 Task: In the  document development.rtfSelect Headings and apply  'Bold' Select the text and align it to the  'Center'. Select the table and apply  All Borders
Action: Mouse moved to (325, 418)
Screenshot: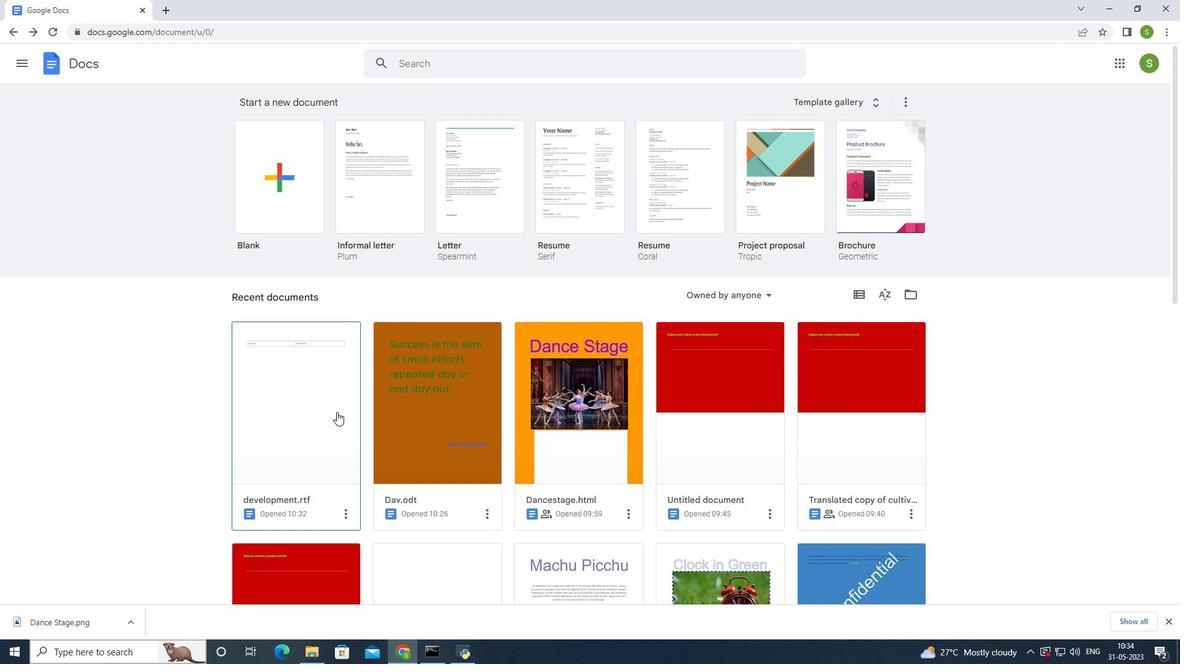 
Action: Mouse pressed left at (325, 418)
Screenshot: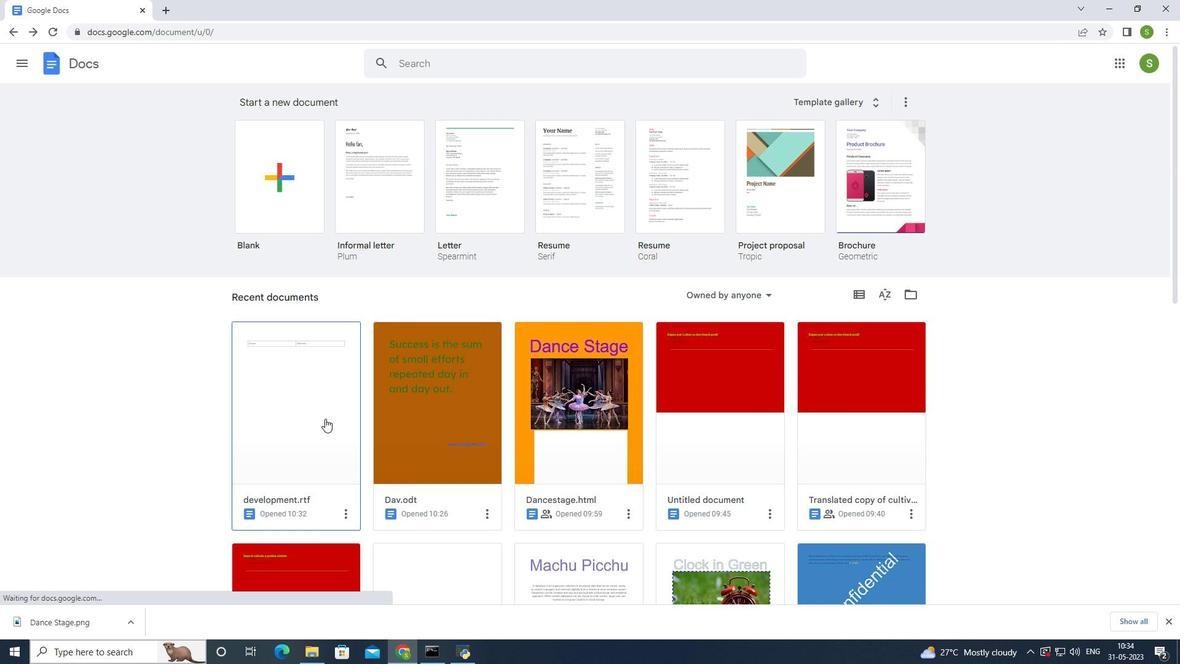 
Action: Mouse moved to (326, 418)
Screenshot: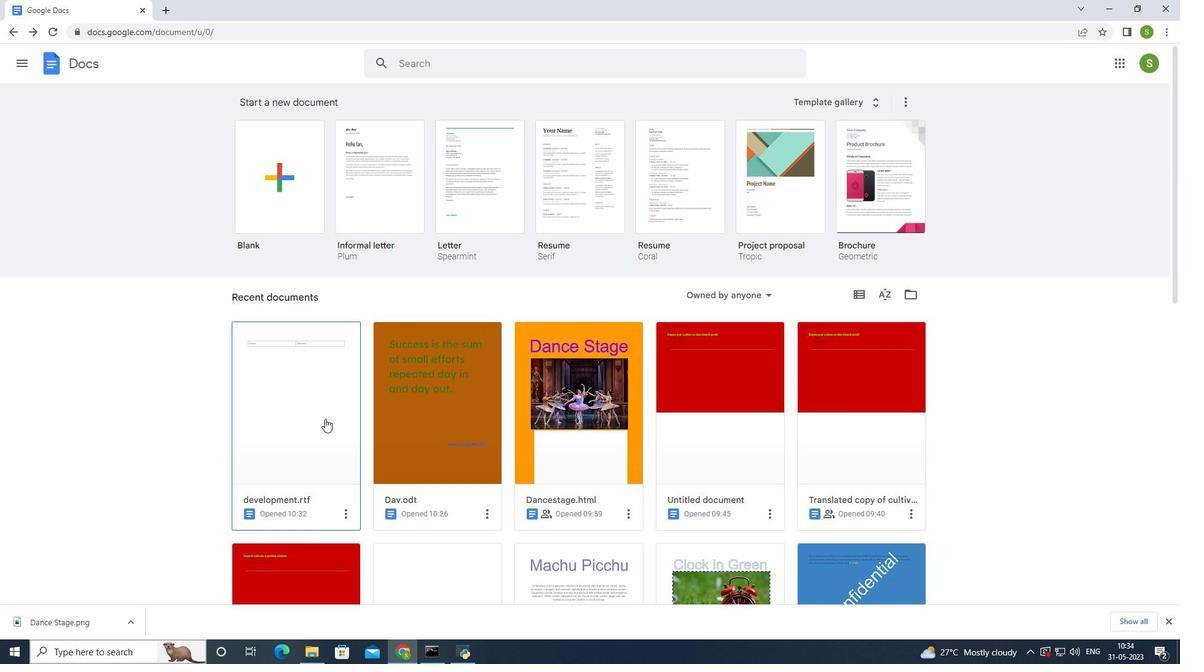 
Action: Mouse pressed left at (326, 418)
Screenshot: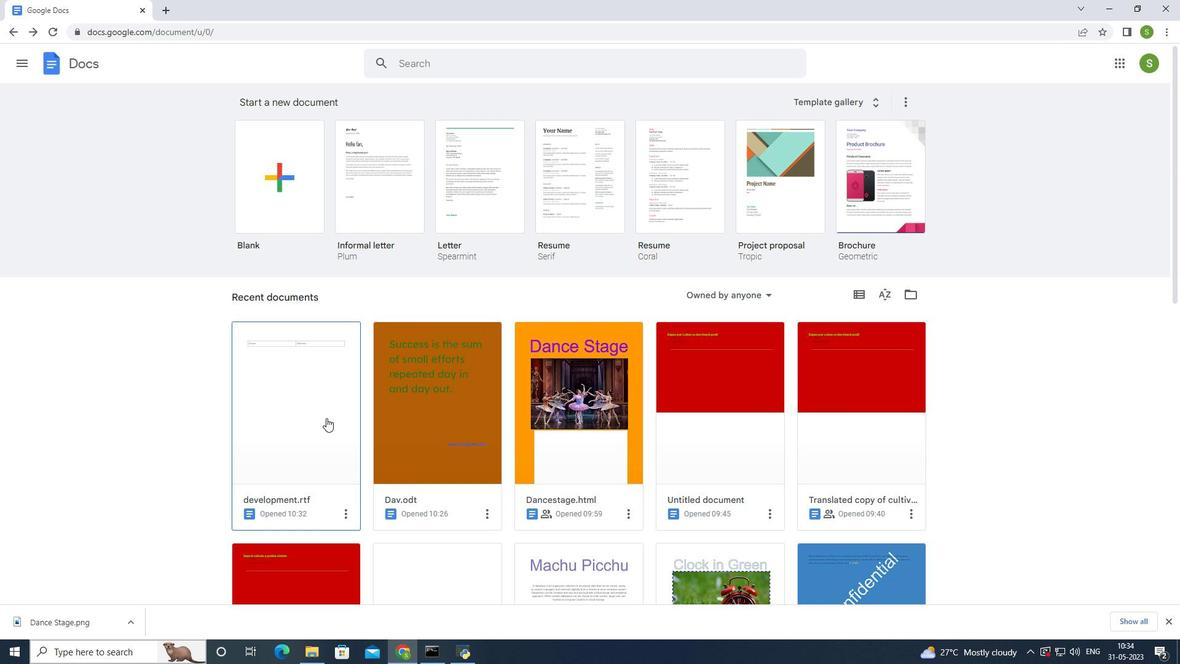 
Action: Mouse moved to (307, 204)
Screenshot: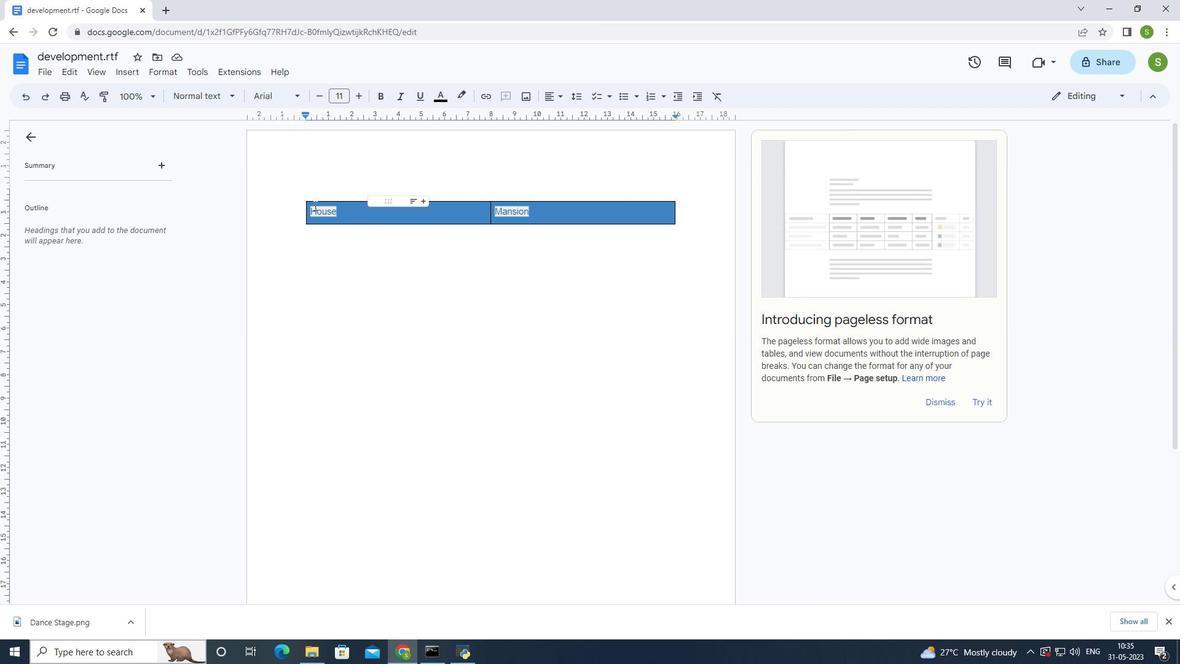 
Action: Mouse pressed left at (307, 204)
Screenshot: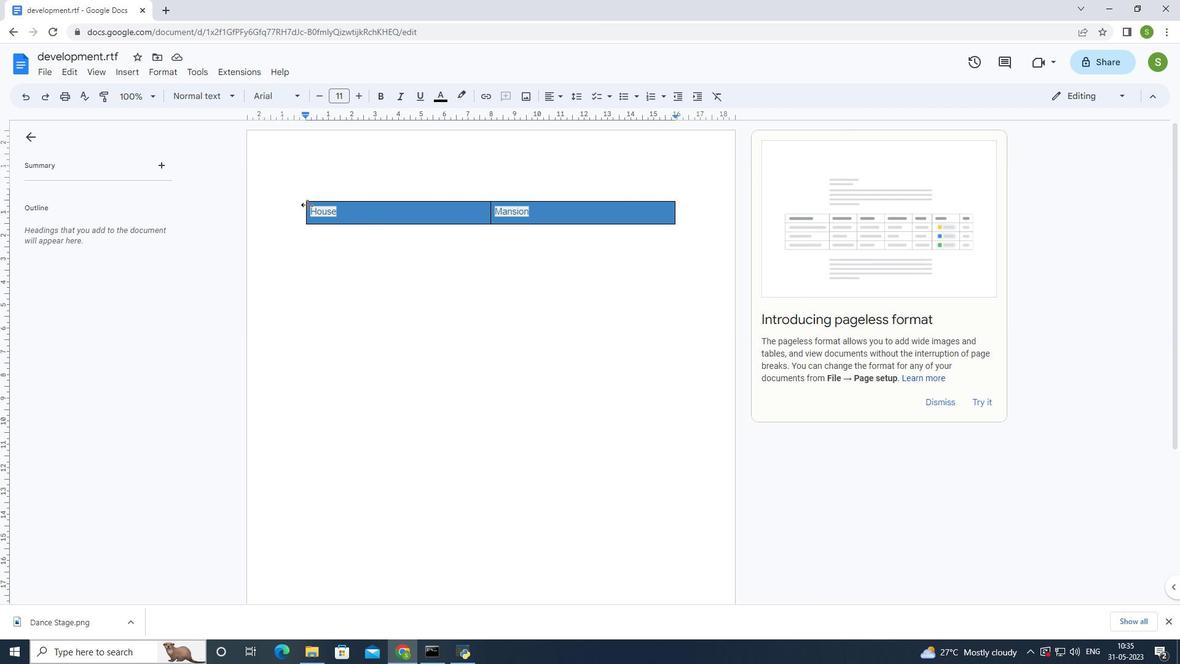 
Action: Mouse moved to (340, 206)
Screenshot: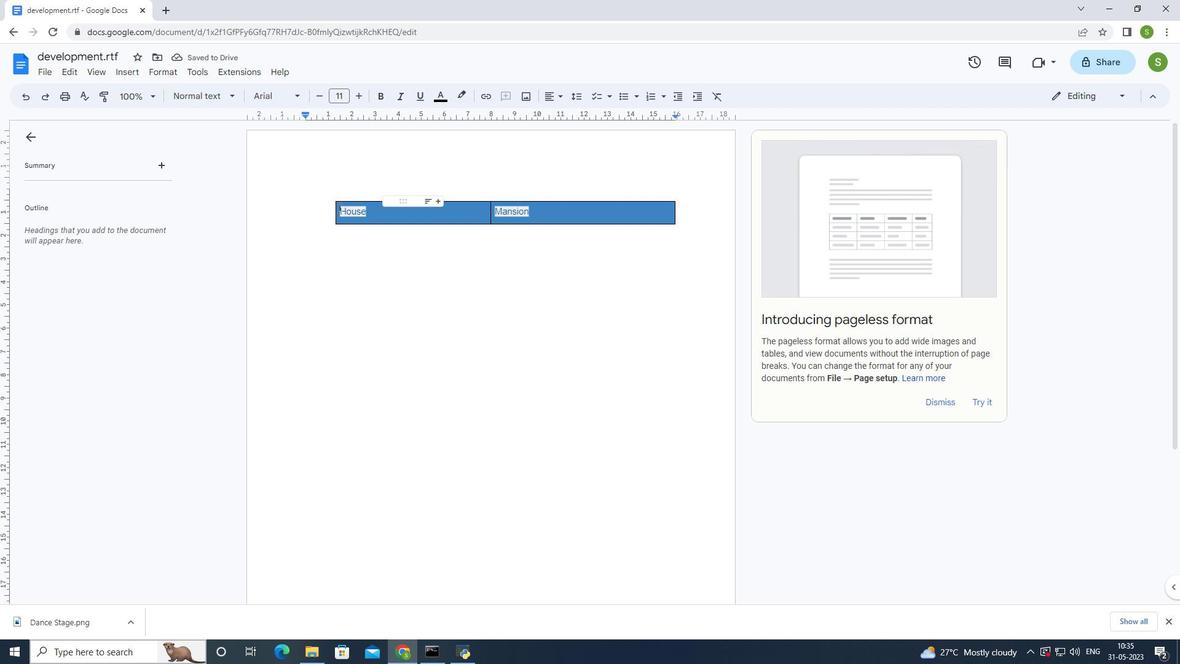 
Action: Mouse pressed left at (340, 206)
Screenshot: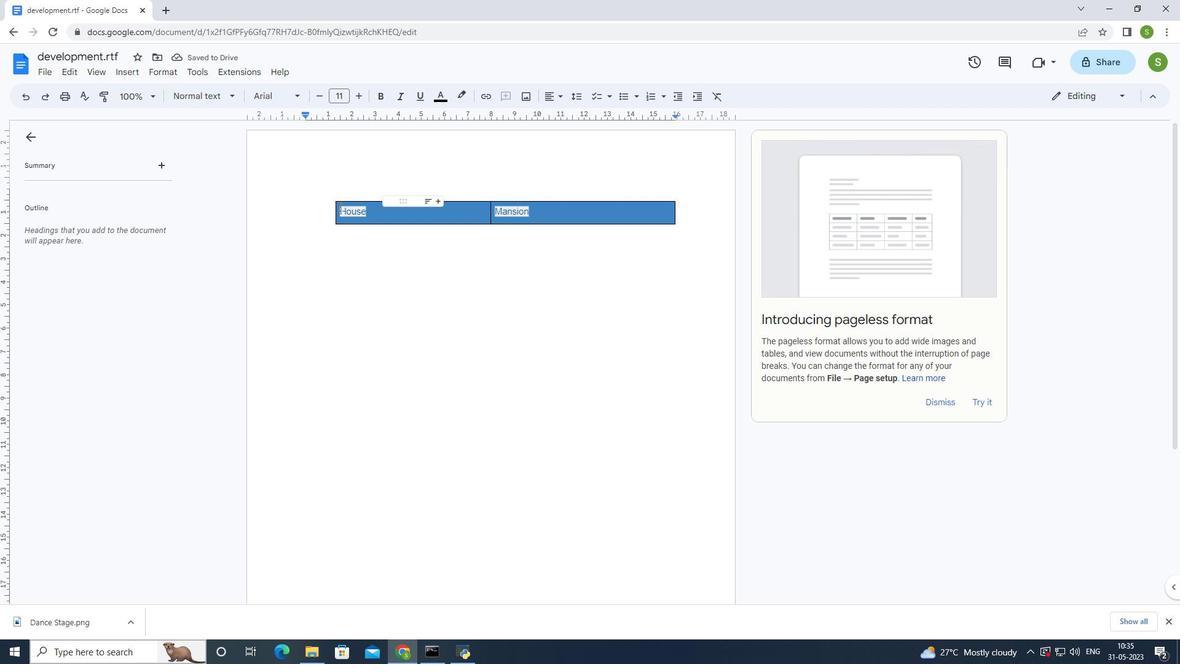 
Action: Mouse moved to (382, 97)
Screenshot: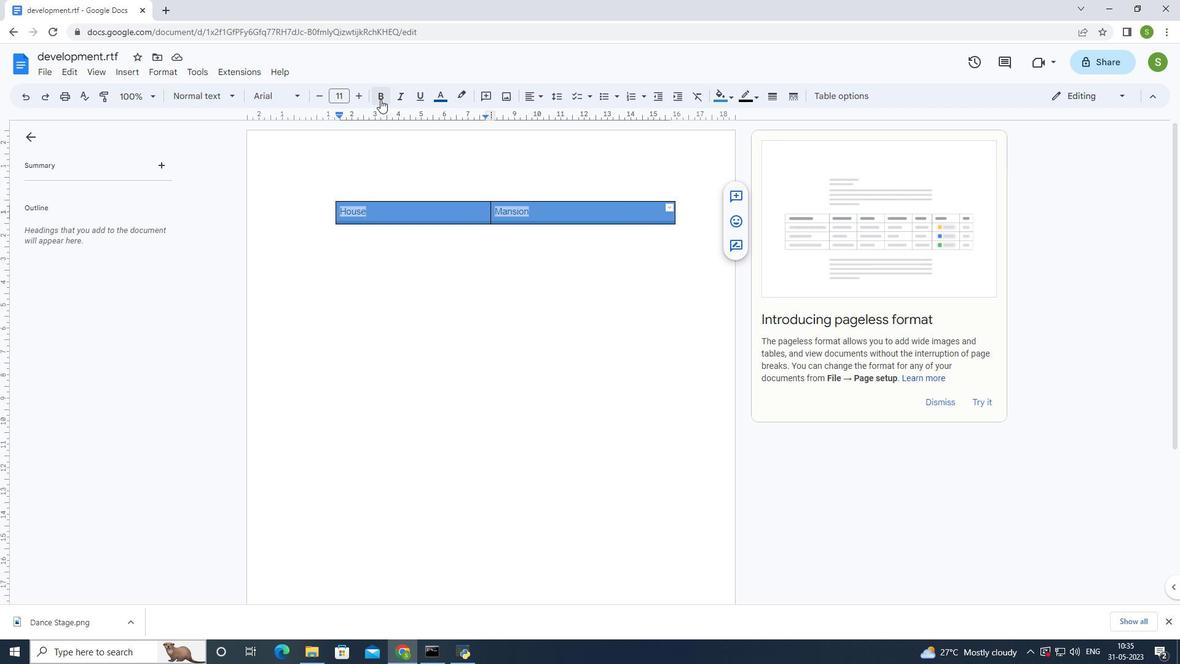 
Action: Mouse pressed left at (382, 97)
Screenshot: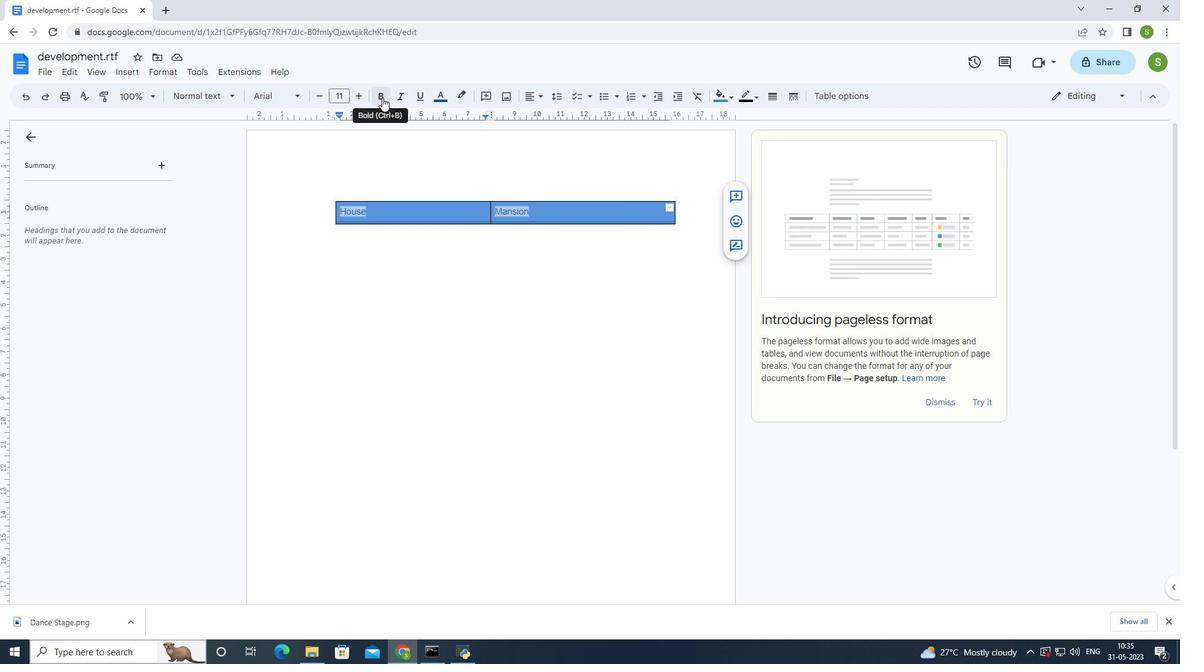 
Action: Mouse moved to (538, 100)
Screenshot: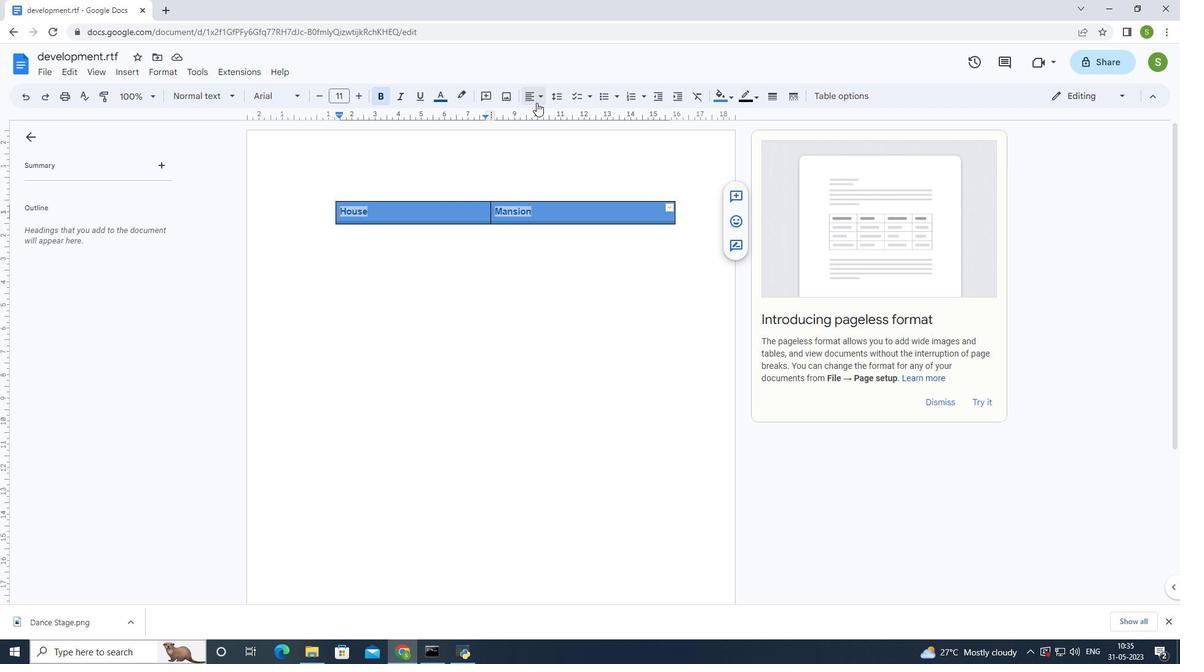 
Action: Mouse pressed left at (538, 100)
Screenshot: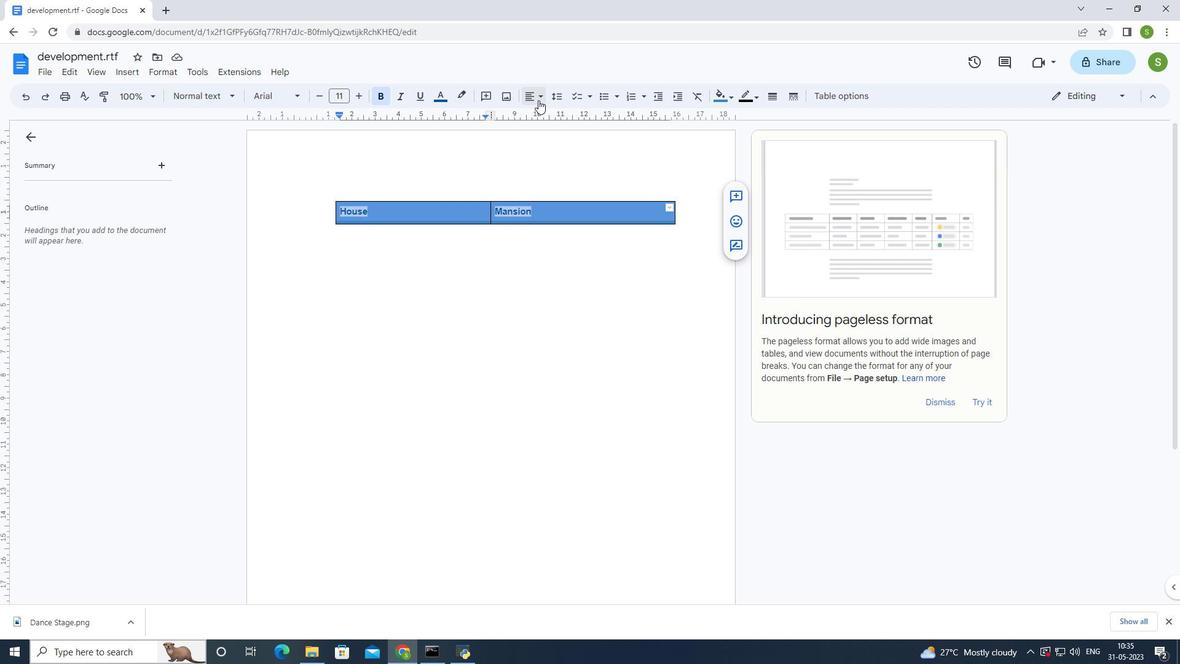 
Action: Mouse moved to (547, 117)
Screenshot: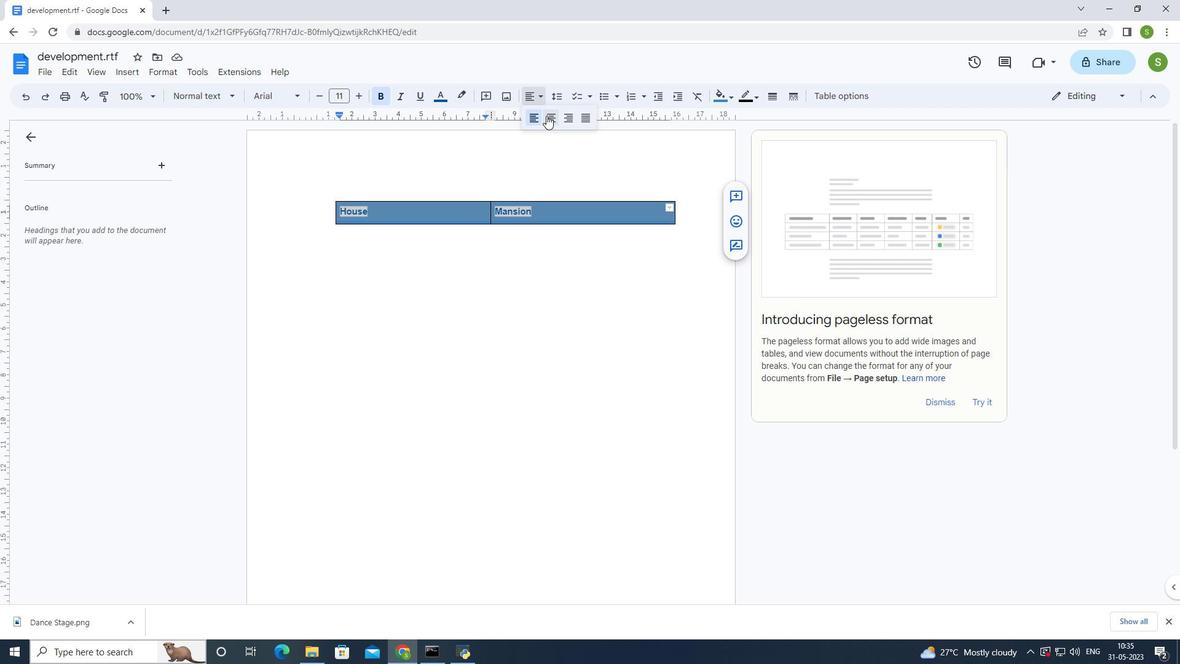 
Action: Mouse pressed left at (547, 117)
Screenshot: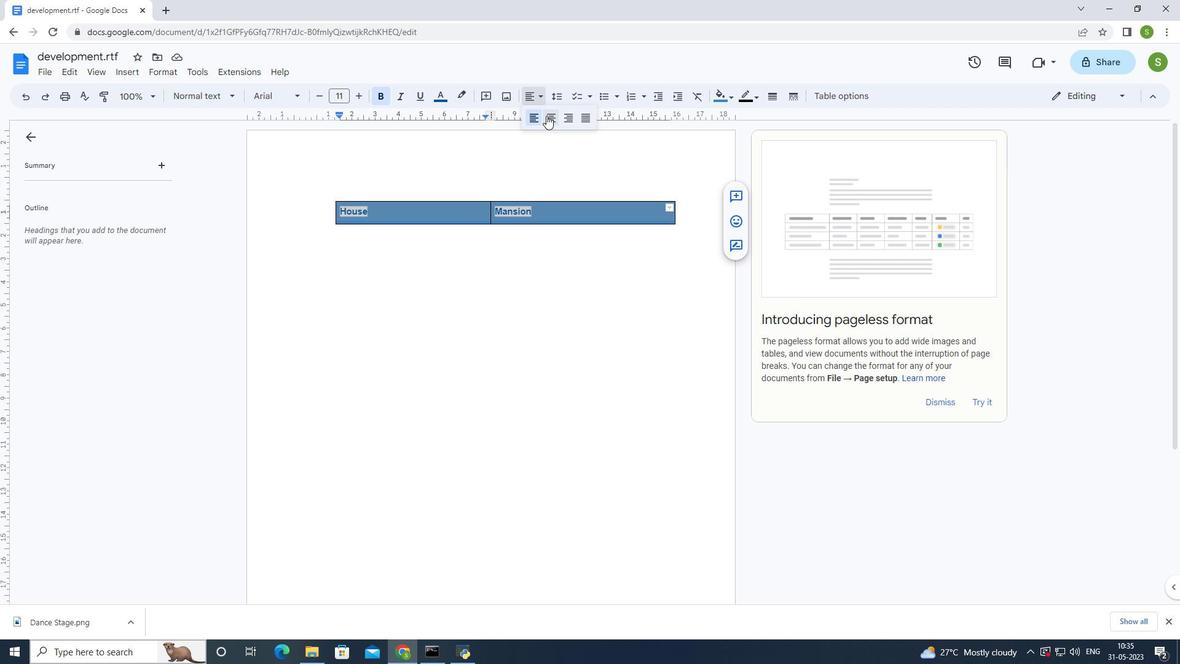 
Action: Mouse moved to (464, 212)
Screenshot: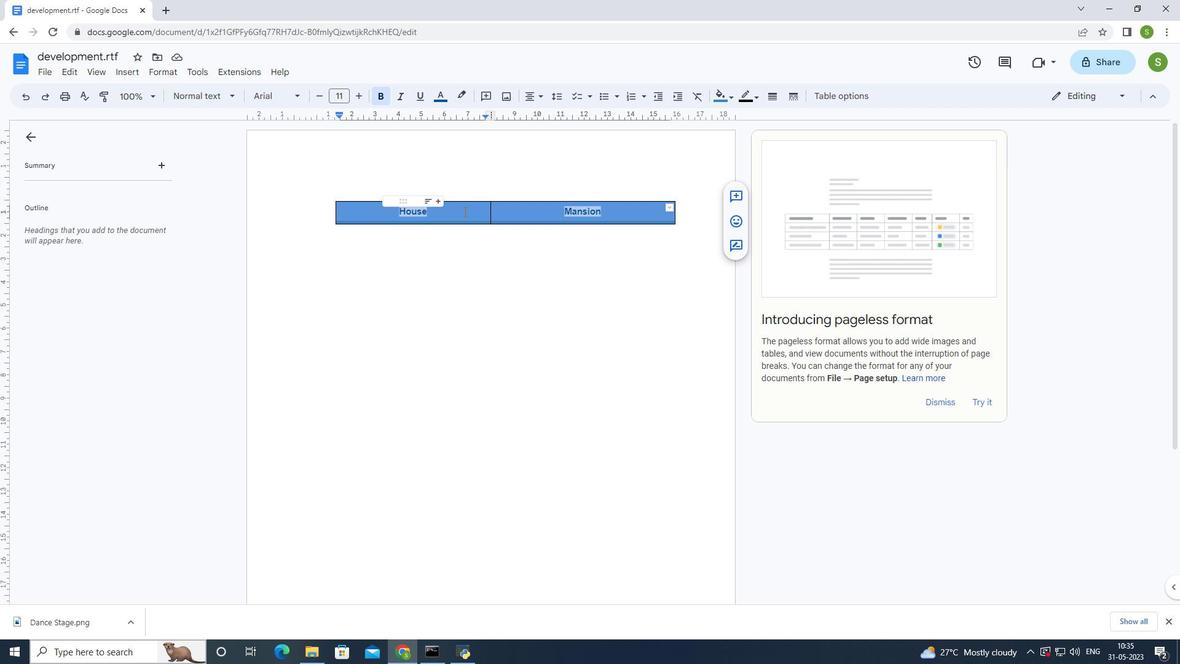 
Action: Mouse pressed left at (464, 212)
Screenshot: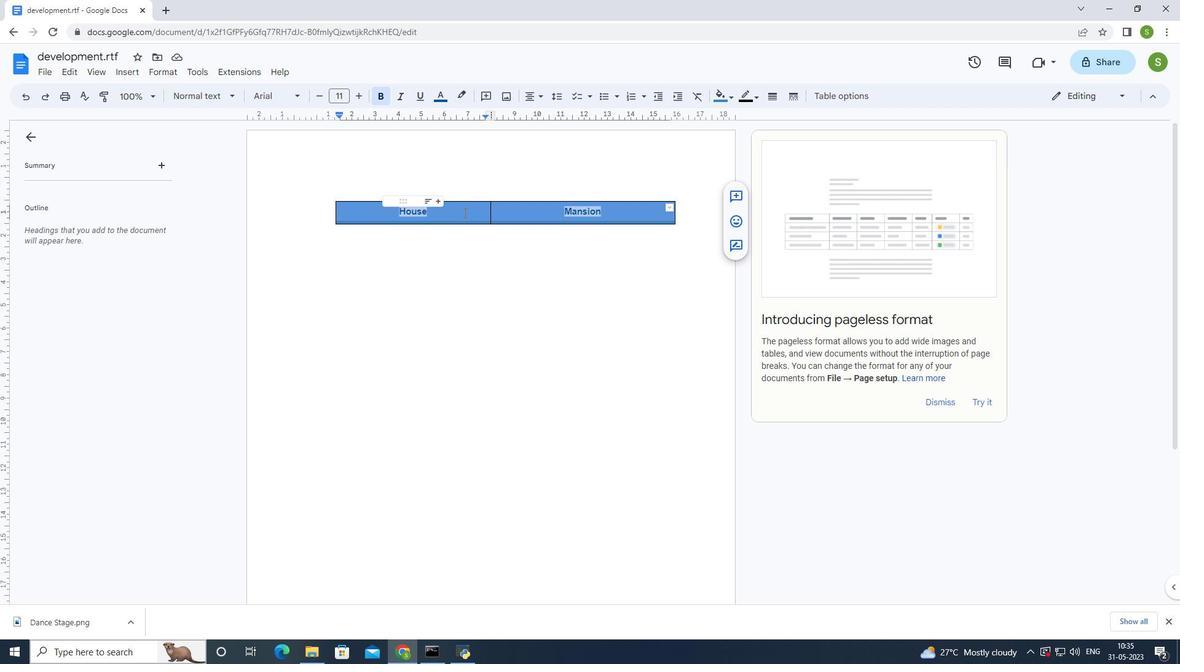 
Action: Mouse moved to (483, 206)
Screenshot: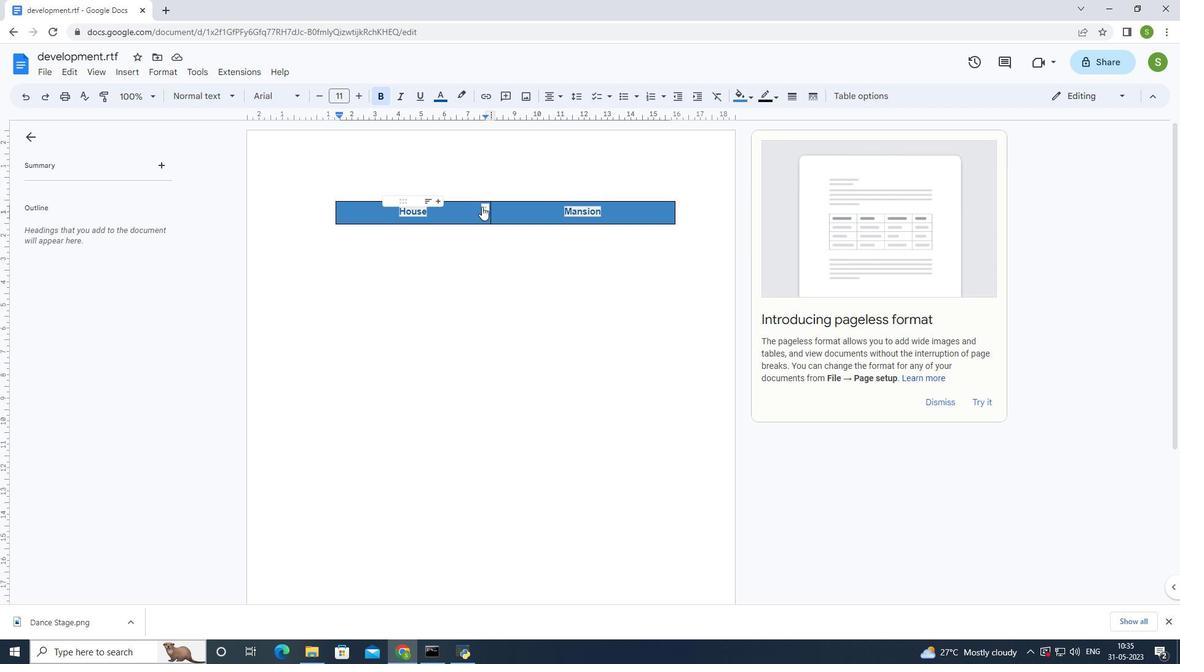 
Action: Mouse pressed left at (483, 206)
Screenshot: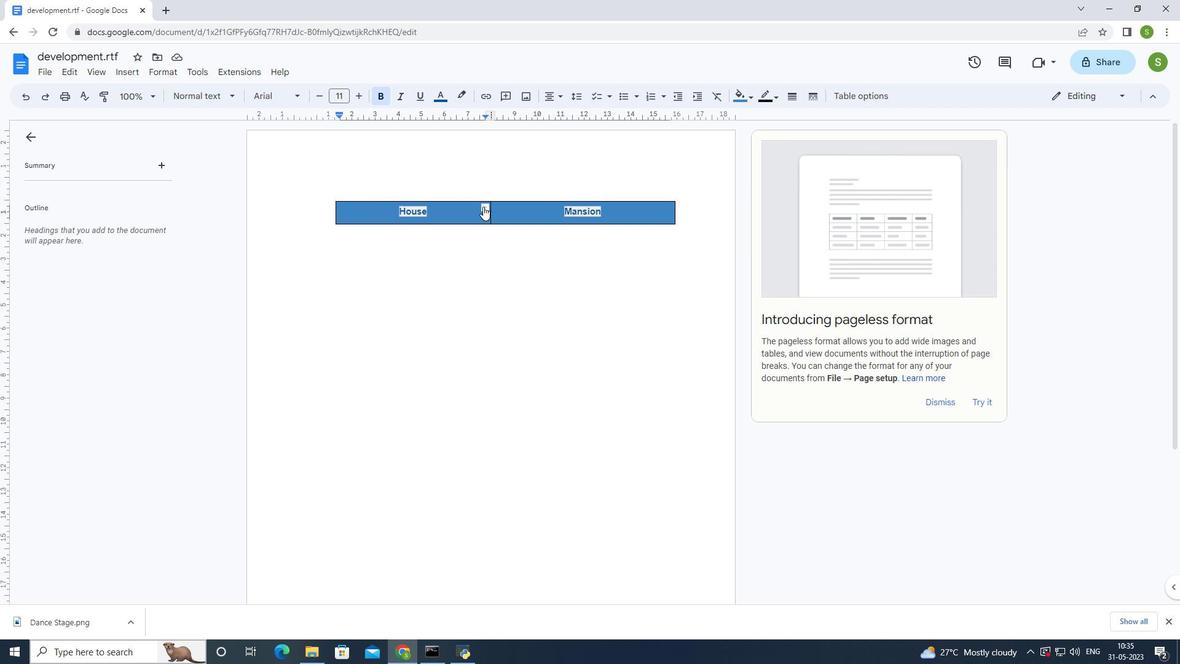 
Action: Mouse moved to (455, 159)
Screenshot: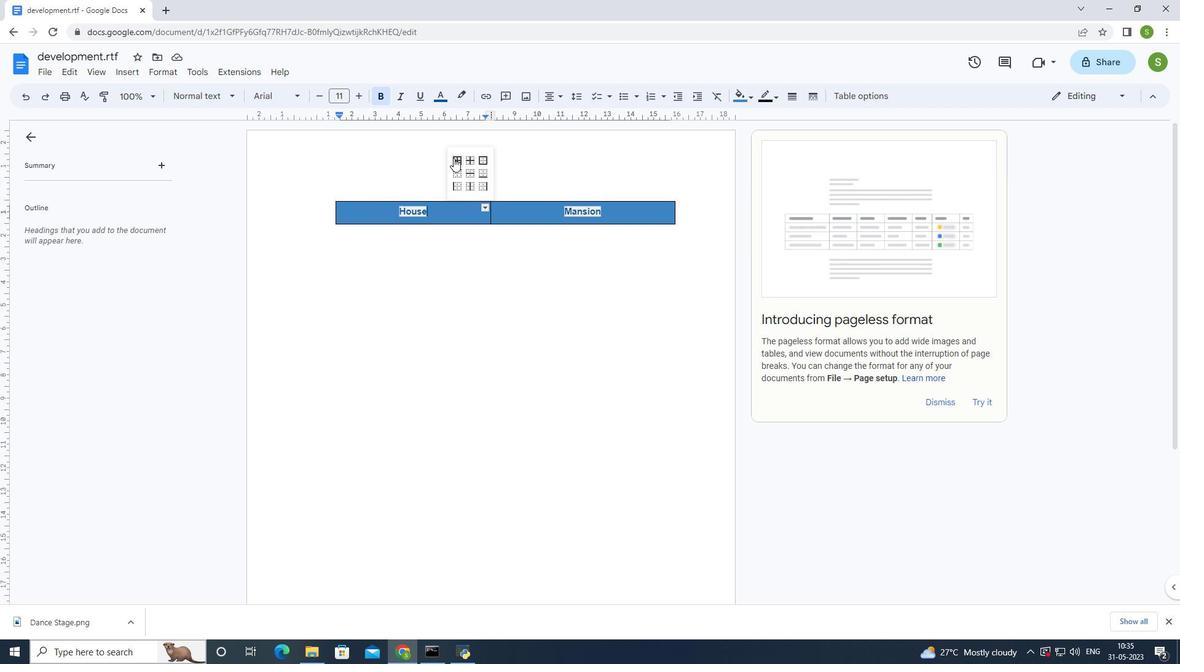 
Action: Mouse pressed left at (455, 159)
Screenshot: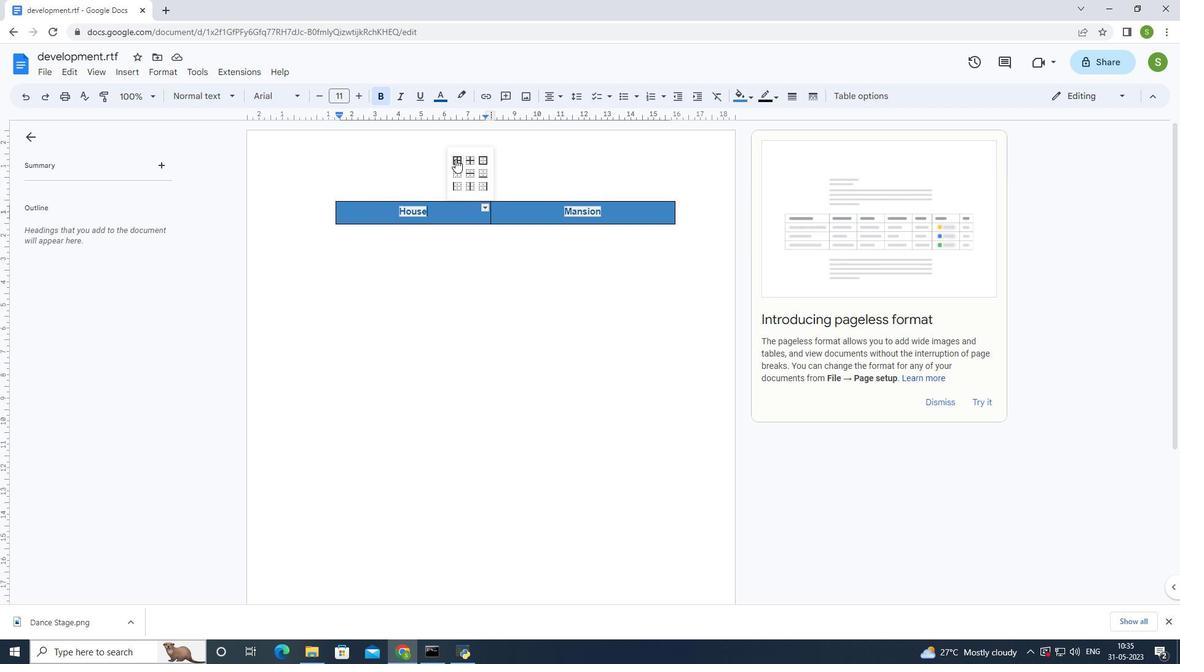
Action: Mouse moved to (620, 215)
Screenshot: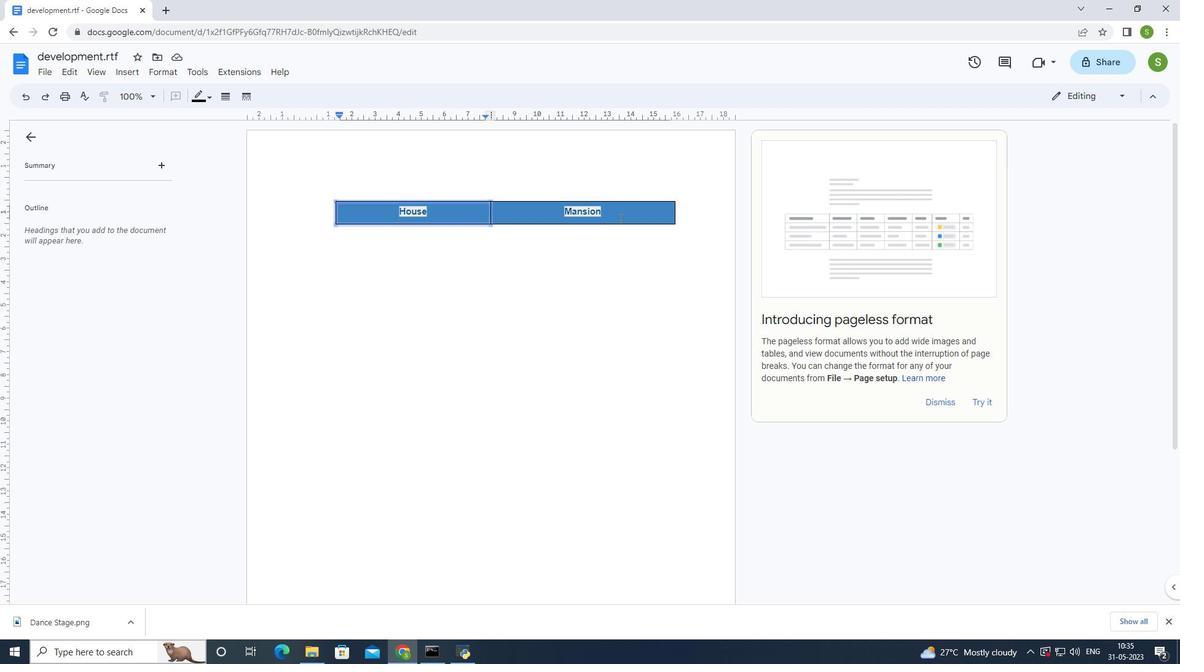 
Action: Mouse pressed left at (620, 215)
Screenshot: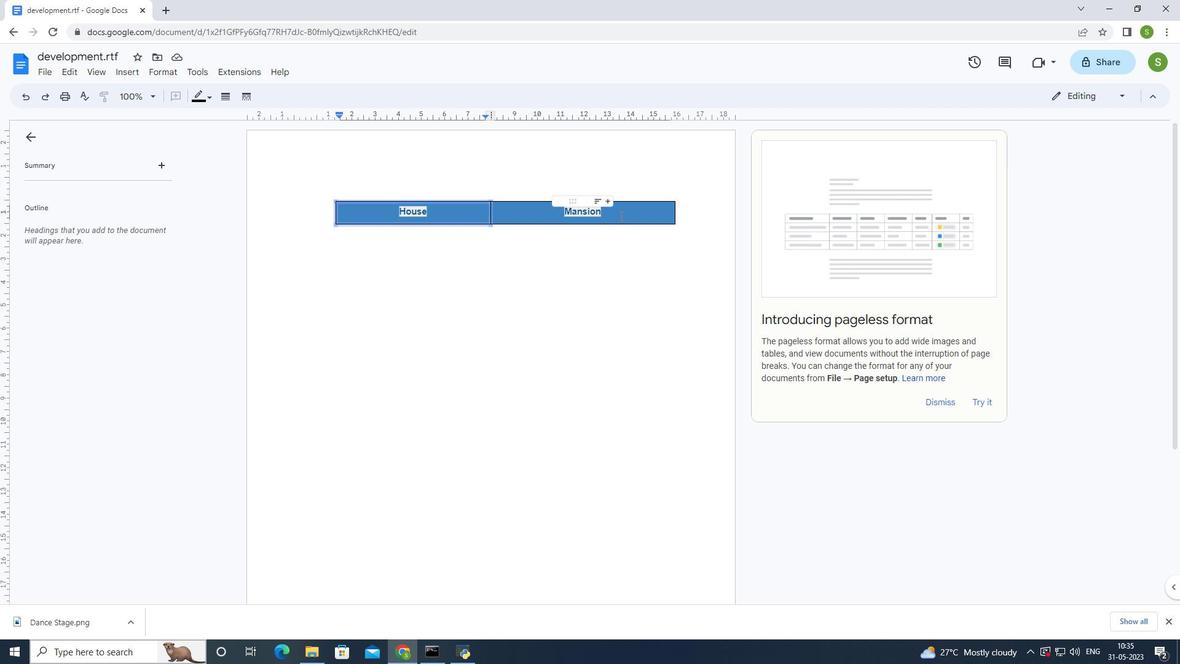 
Action: Mouse moved to (669, 208)
Screenshot: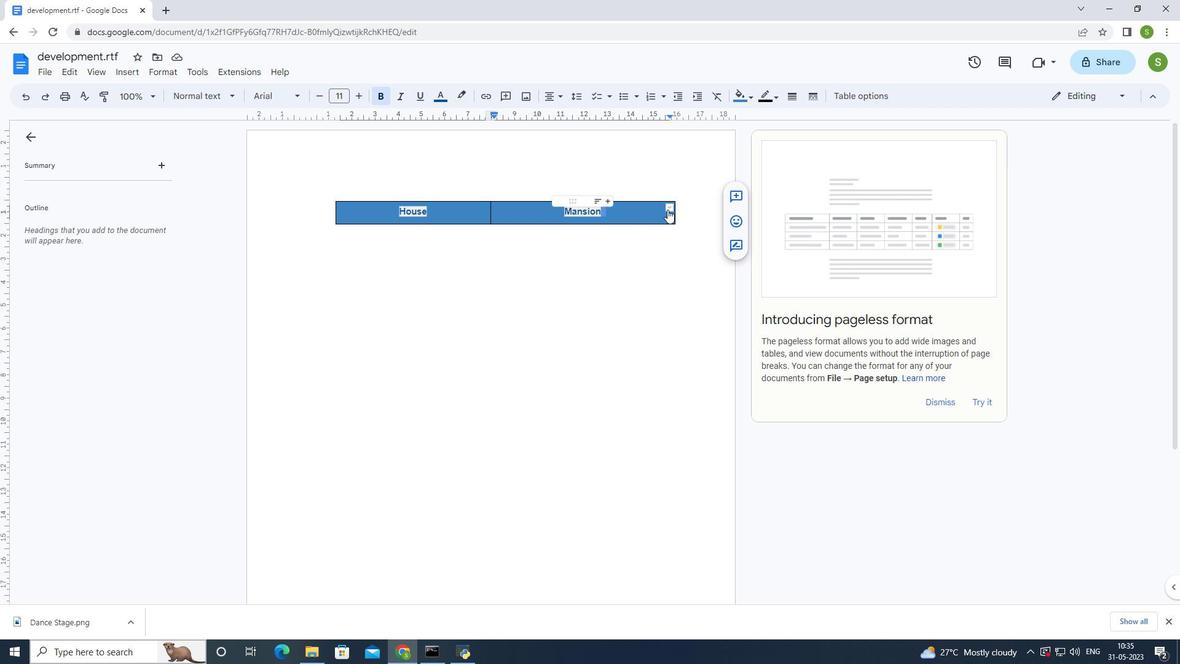 
Action: Mouse pressed left at (669, 208)
Screenshot: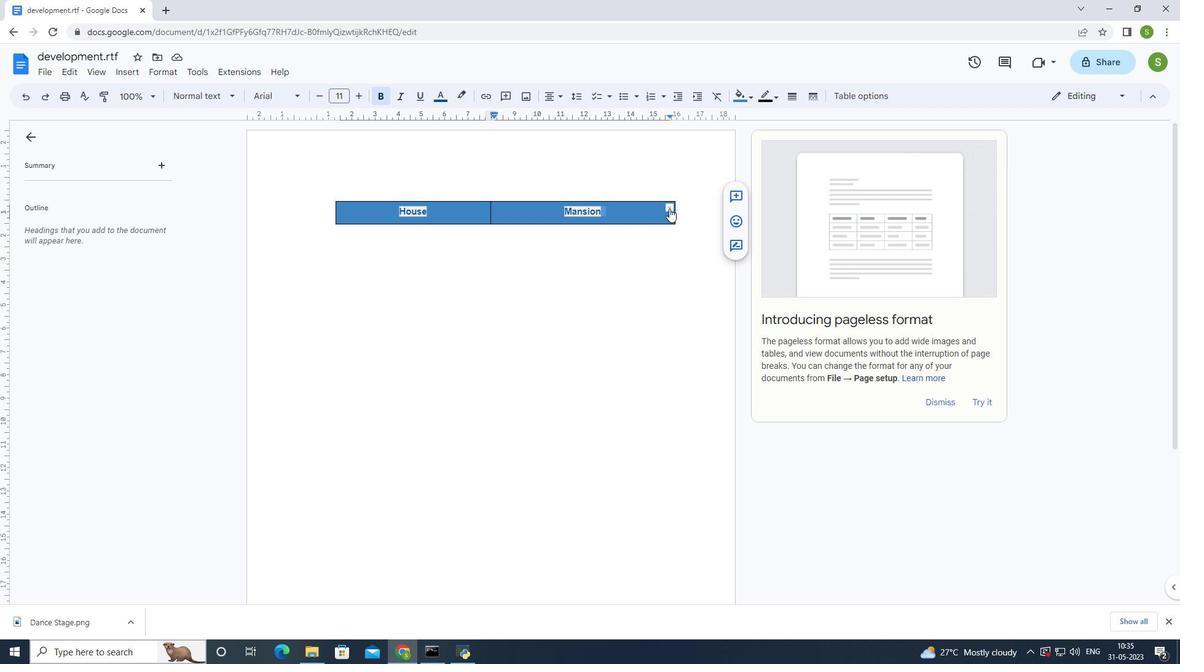 
Action: Mouse moved to (638, 163)
Screenshot: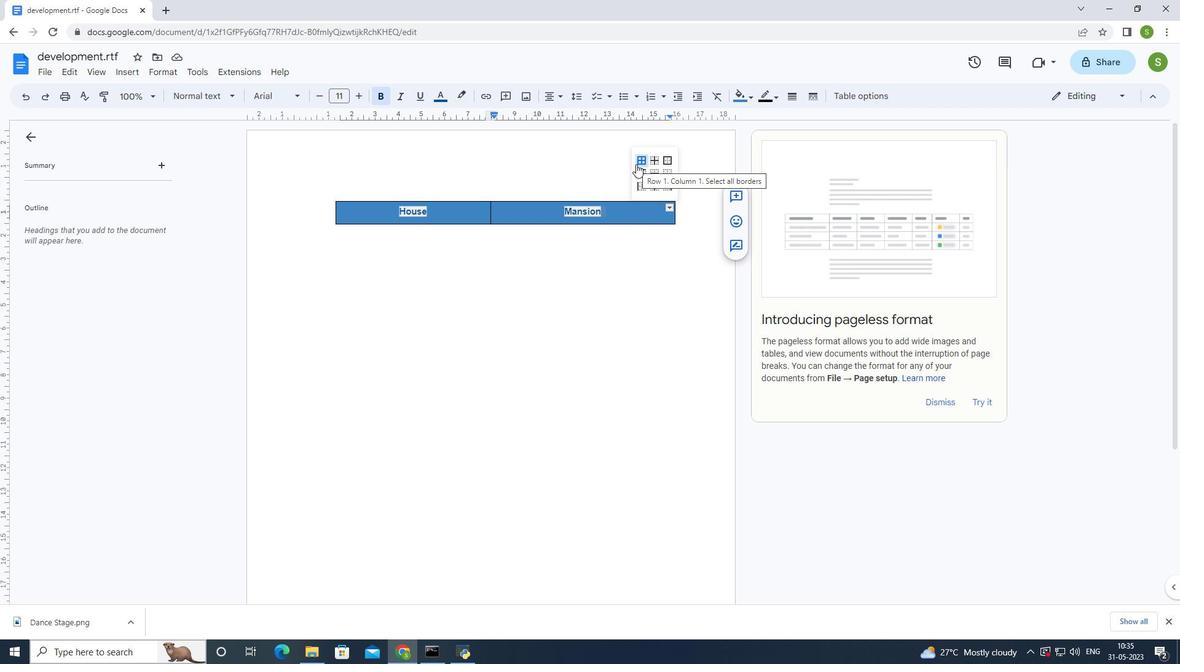 
Action: Mouse pressed left at (638, 163)
Screenshot: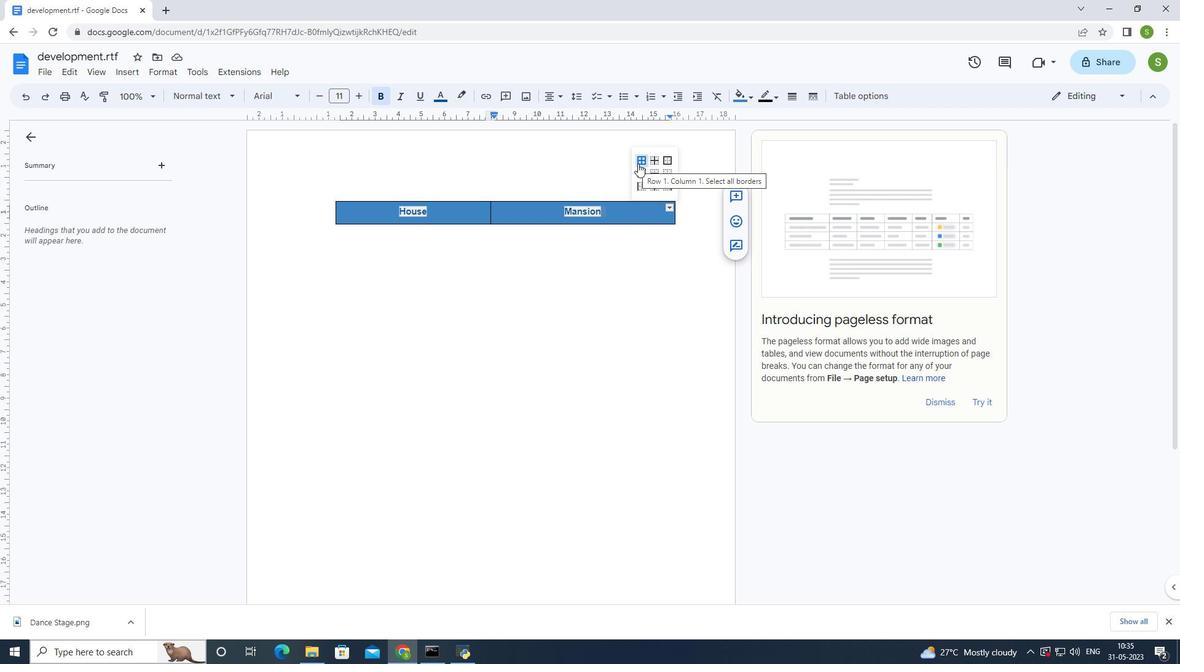 
Action: Mouse moved to (591, 178)
Screenshot: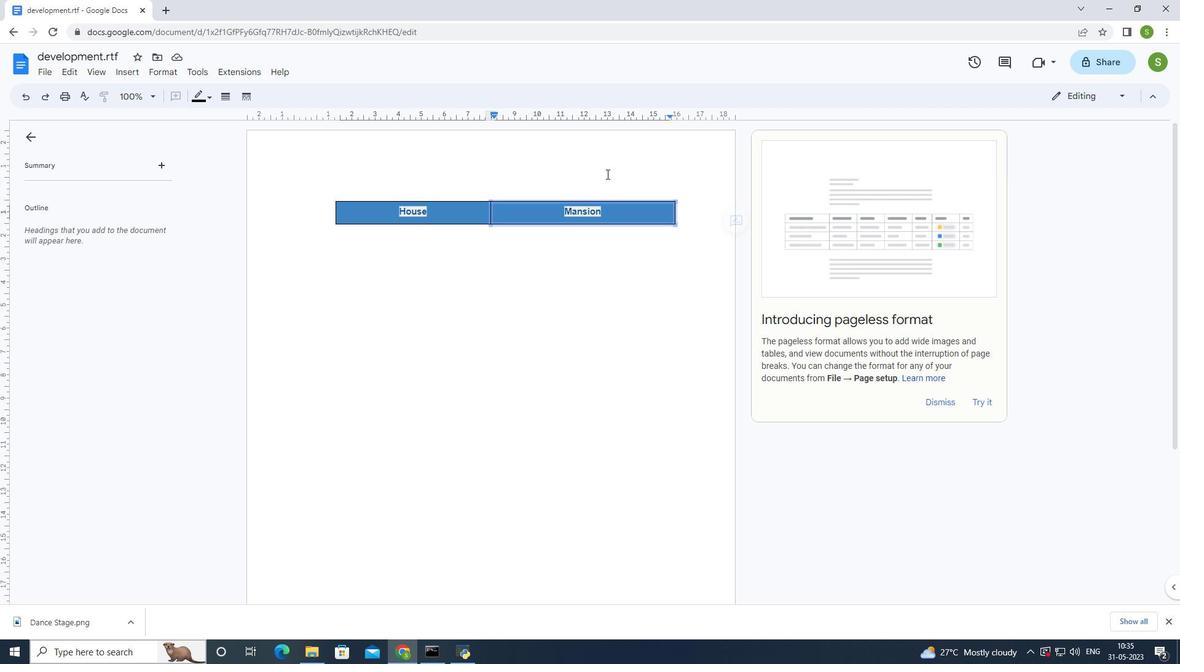 
Action: Mouse pressed left at (591, 178)
Screenshot: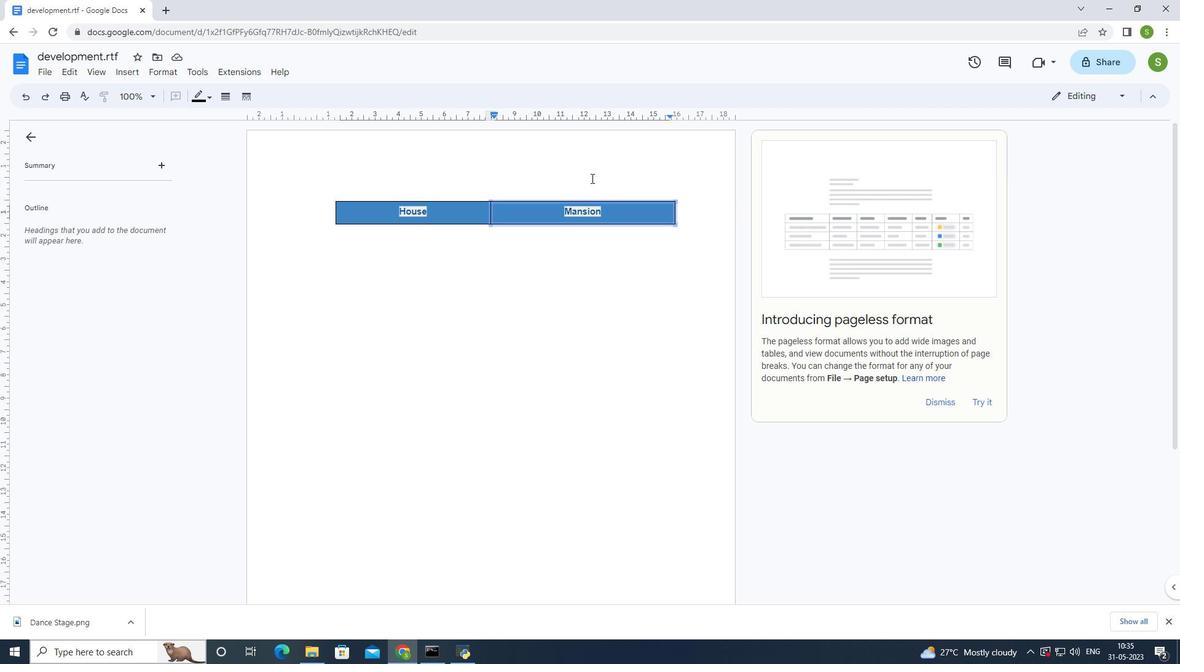 
Action: Mouse moved to (545, 282)
Screenshot: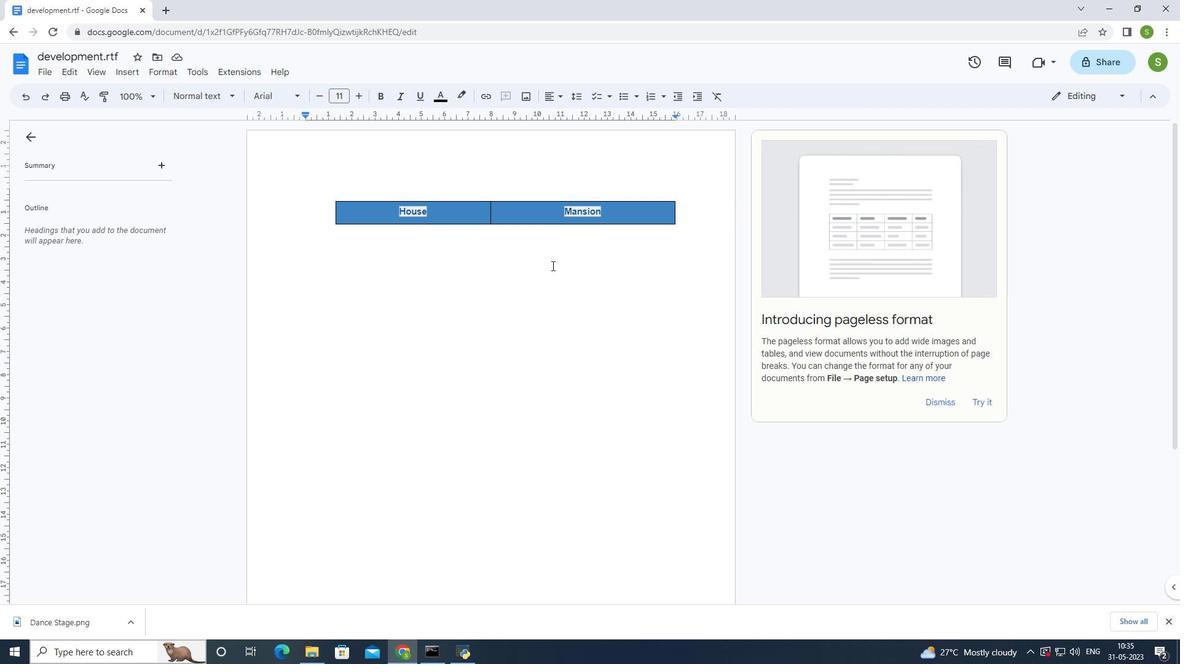 
Action: Mouse pressed left at (545, 282)
Screenshot: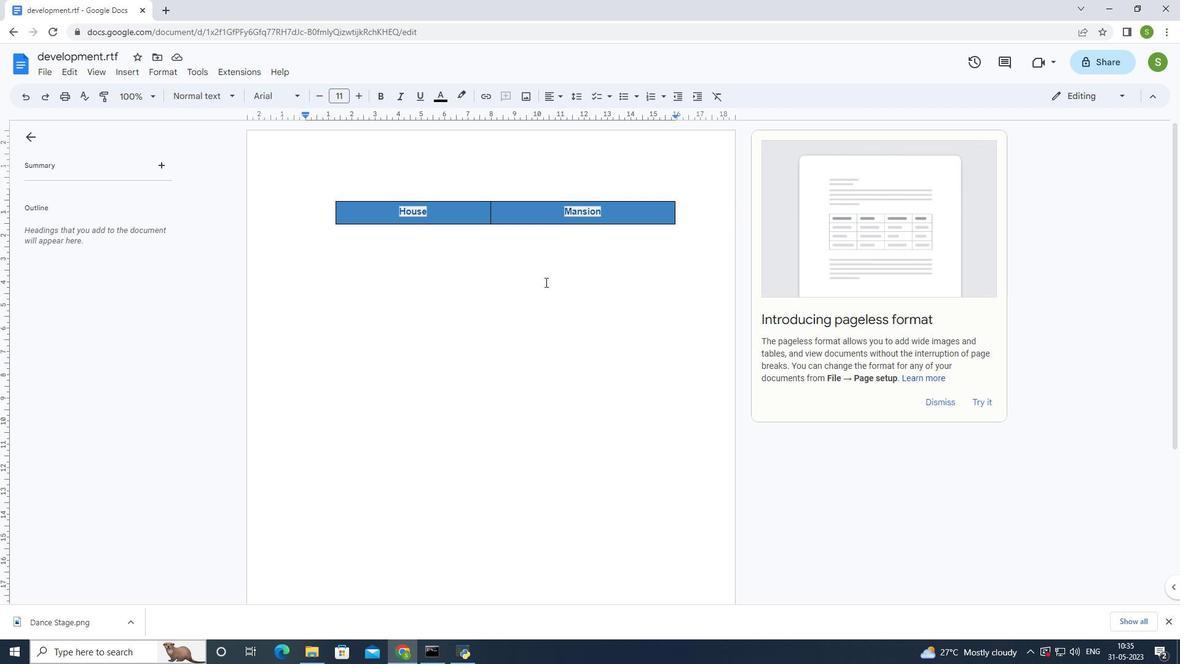 
Action: Mouse moved to (645, 281)
Screenshot: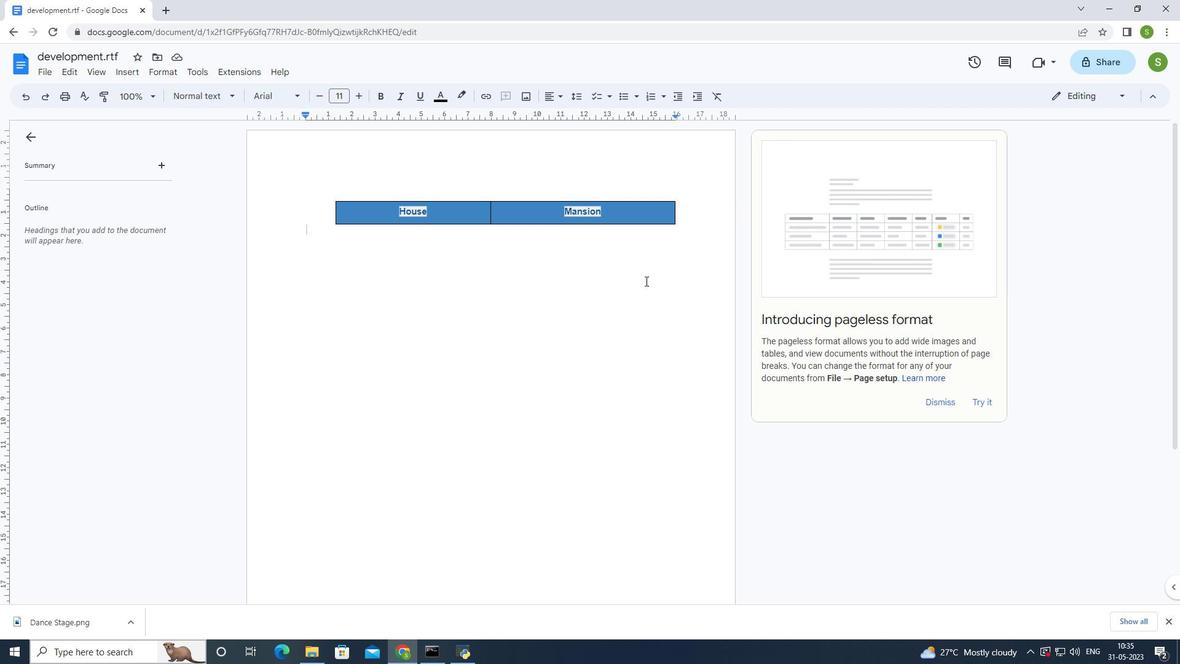 
Action: Key pressed ctrl+S
Screenshot: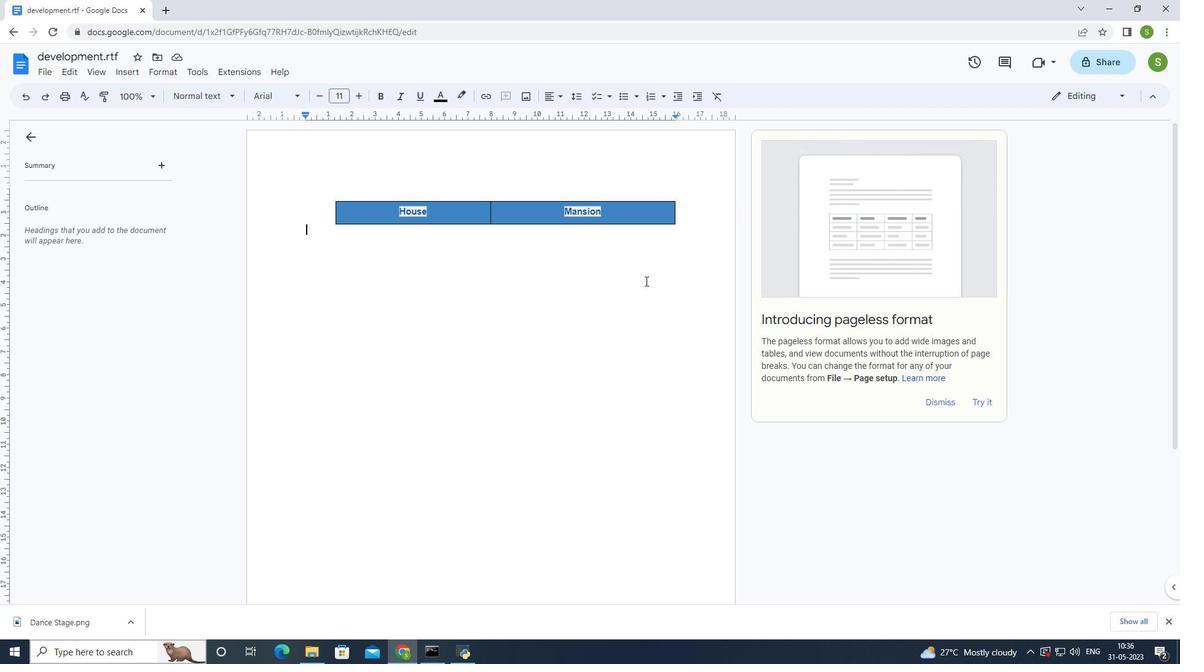 
Action: Mouse moved to (645, 281)
Screenshot: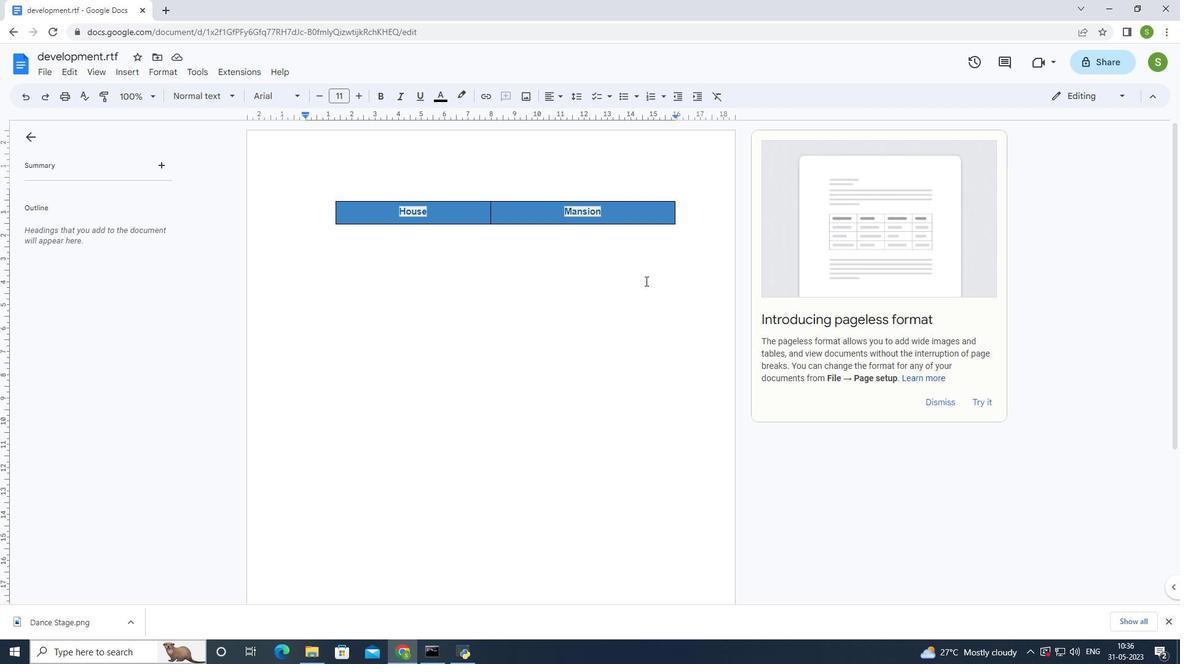 
